 Task: Add Sprouts Bulk Hot Italian Pork Sausage No Antibiotics Ever Tray Pack to the cart.
Action: Mouse moved to (30, 136)
Screenshot: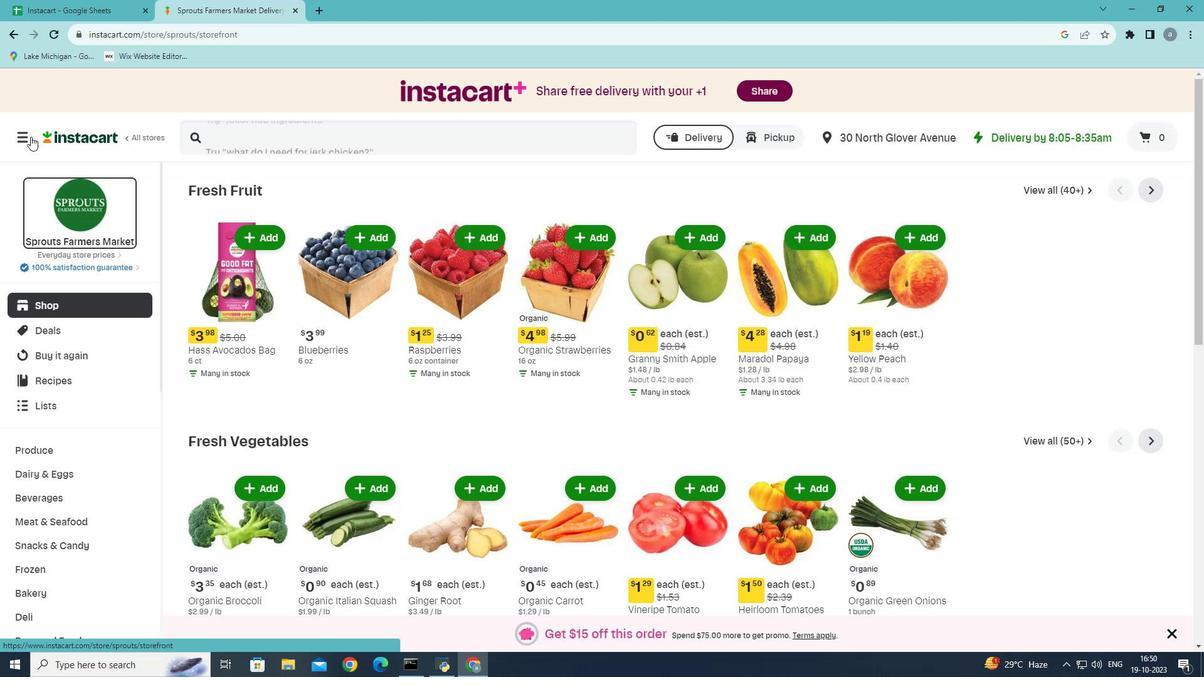 
Action: Mouse pressed left at (30, 136)
Screenshot: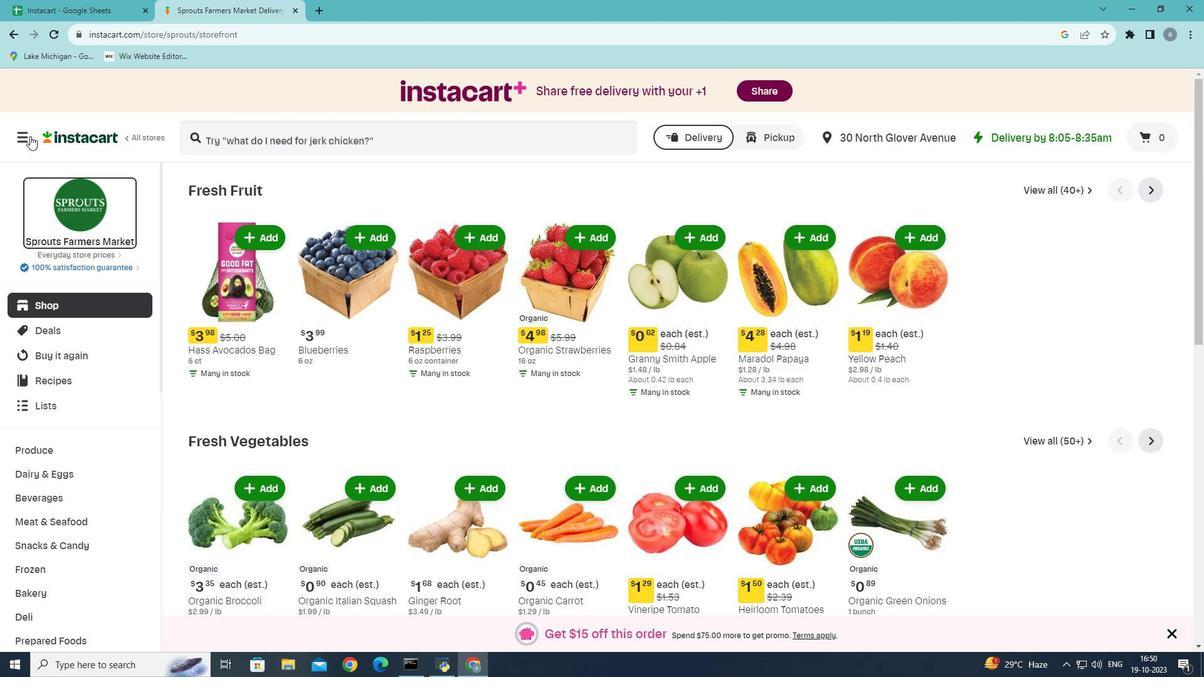 
Action: Mouse moved to (60, 360)
Screenshot: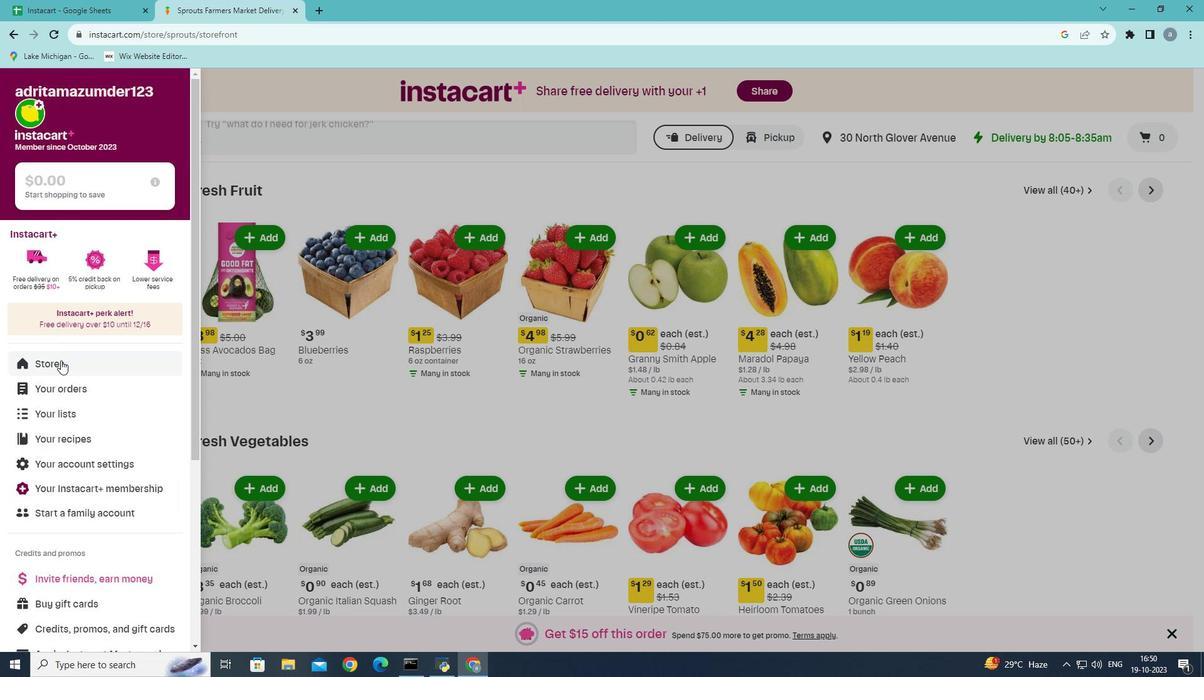 
Action: Mouse pressed left at (60, 360)
Screenshot: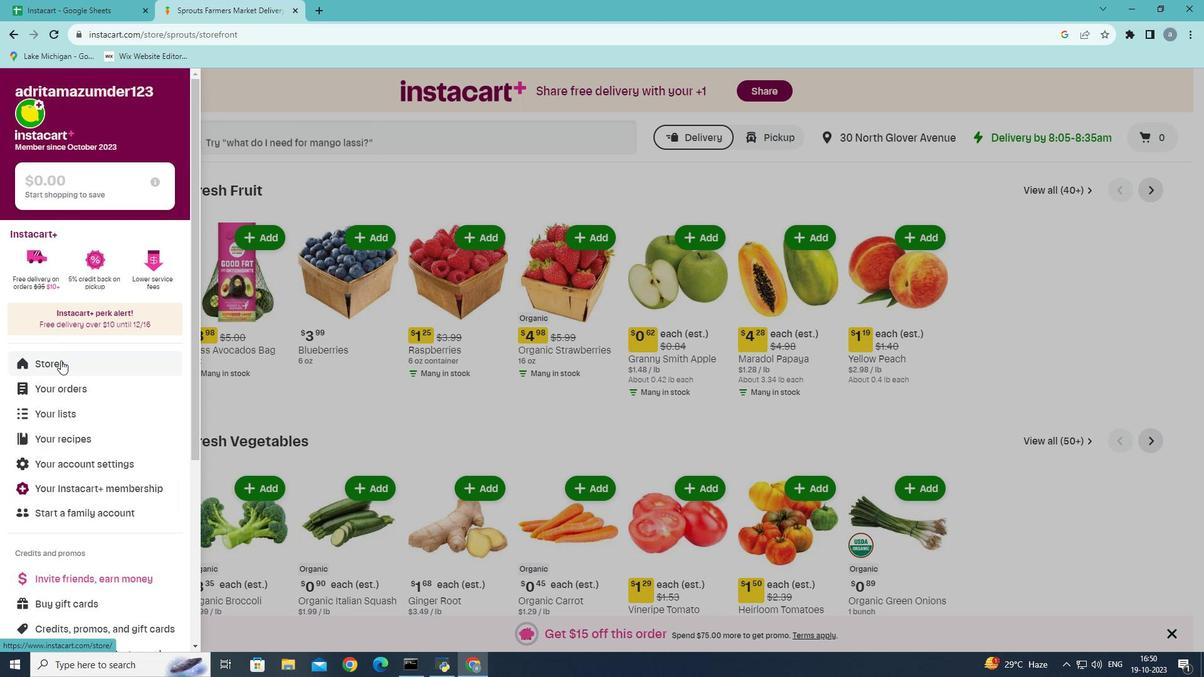 
Action: Mouse moved to (293, 152)
Screenshot: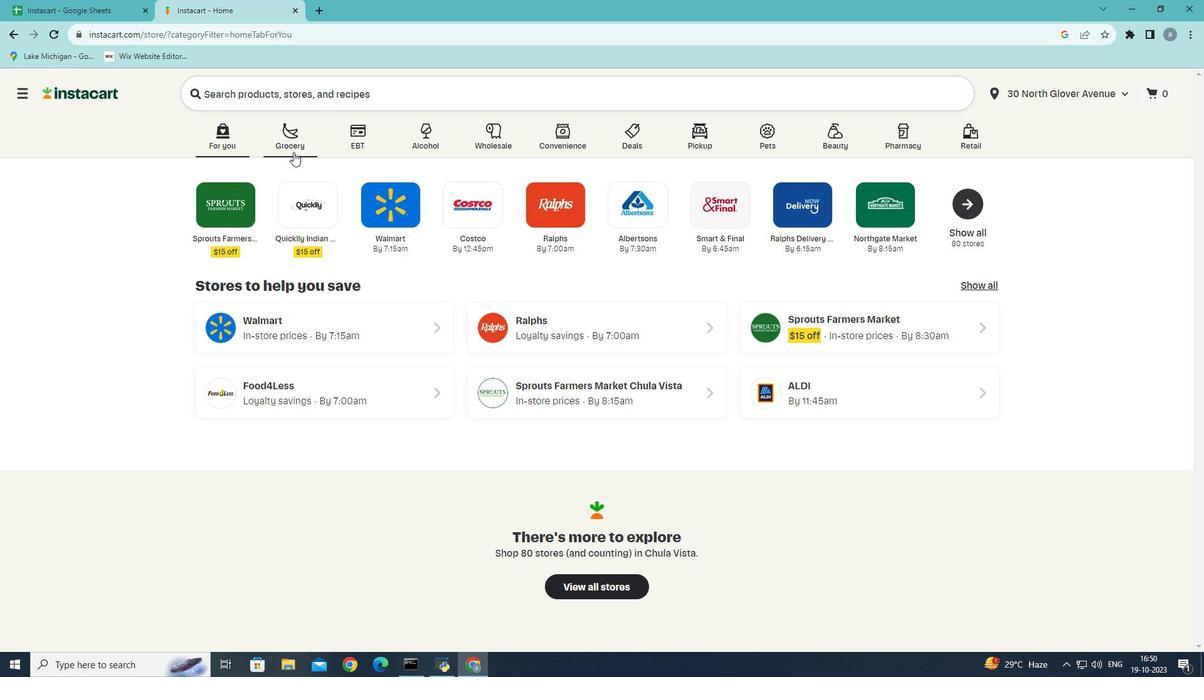 
Action: Mouse pressed left at (293, 152)
Screenshot: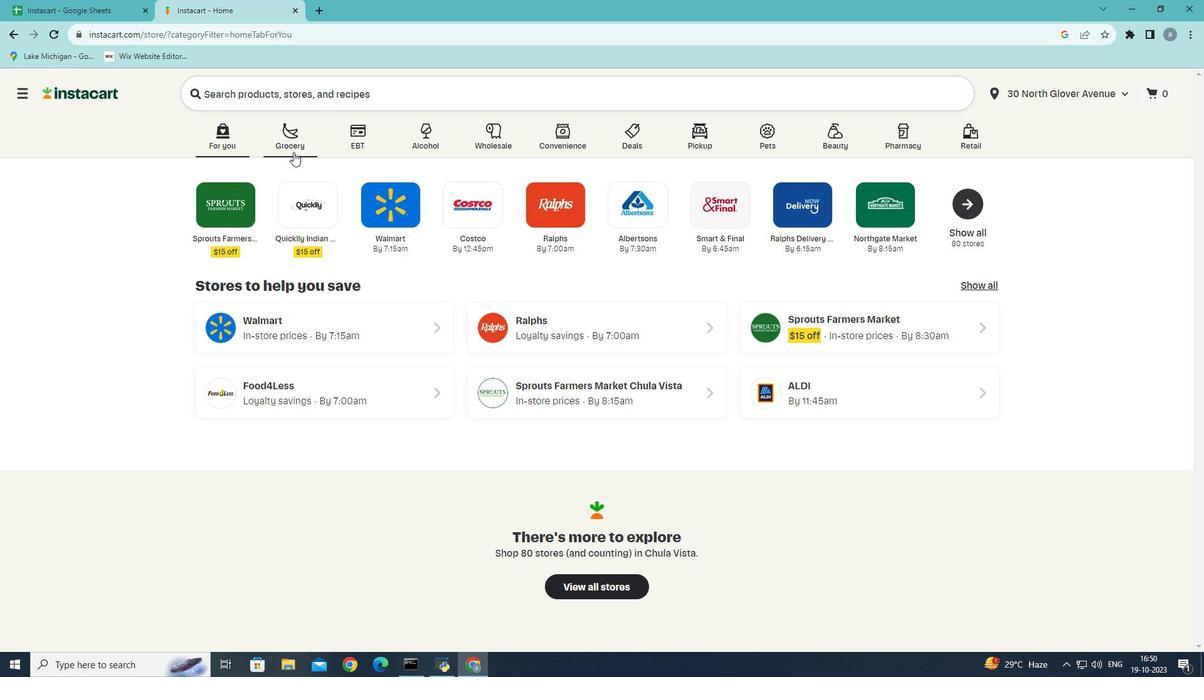 
Action: Mouse moved to (259, 366)
Screenshot: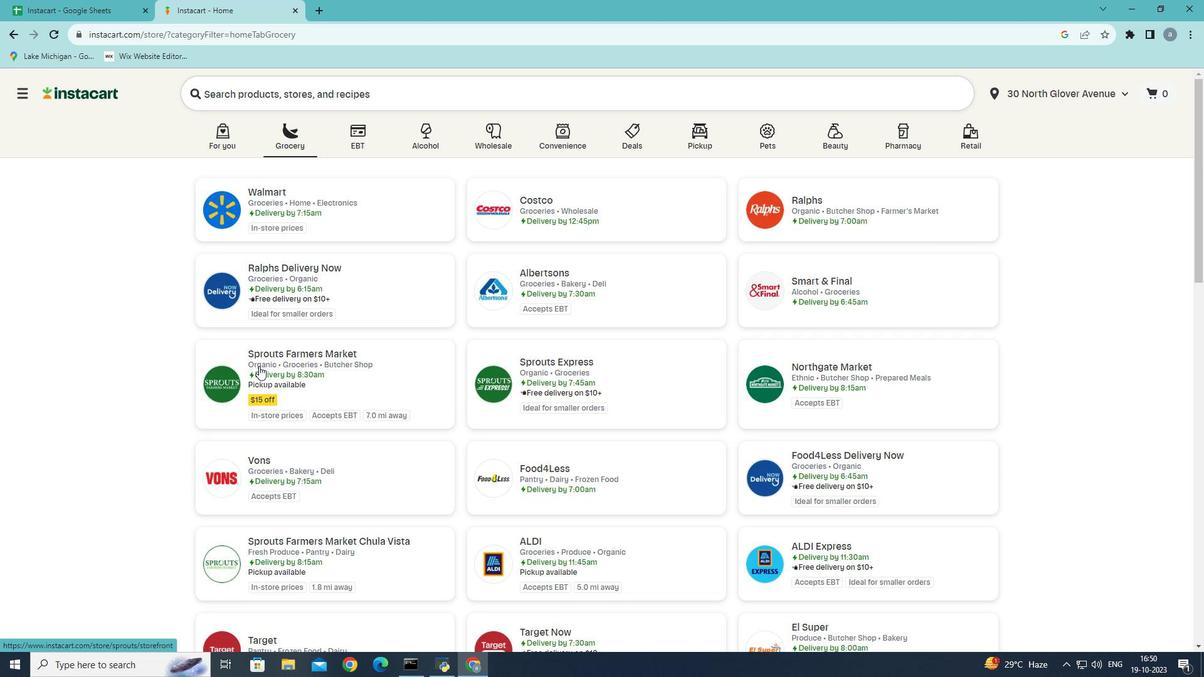 
Action: Mouse pressed left at (259, 366)
Screenshot: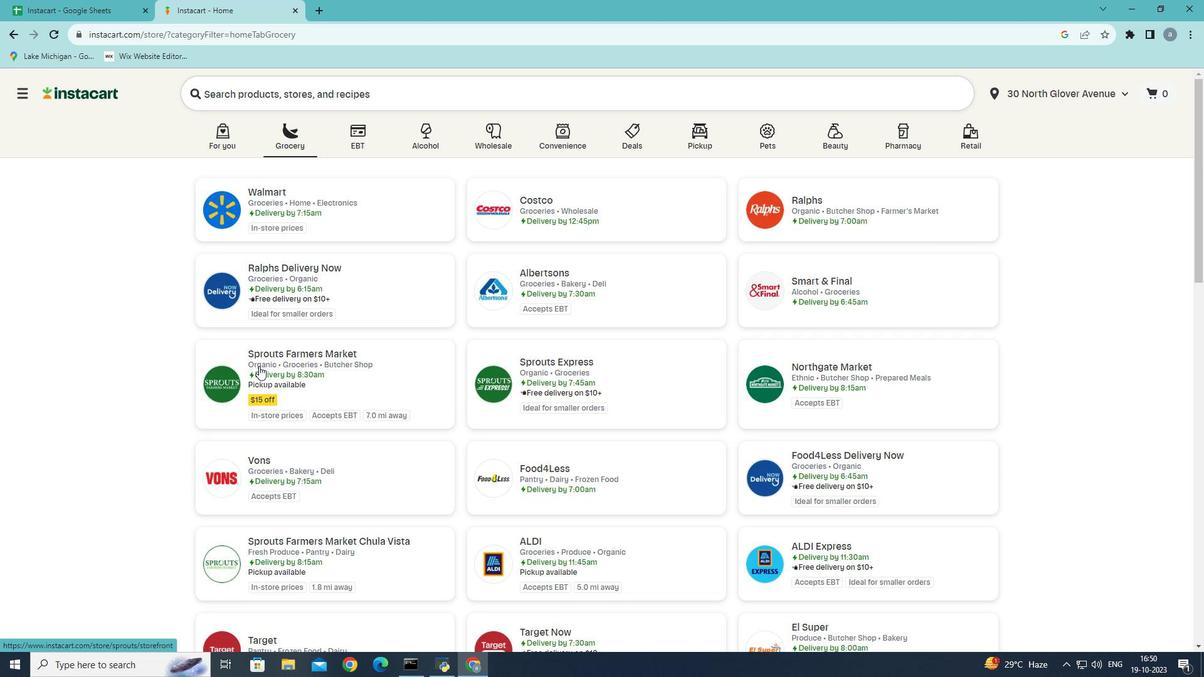 
Action: Mouse moved to (50, 518)
Screenshot: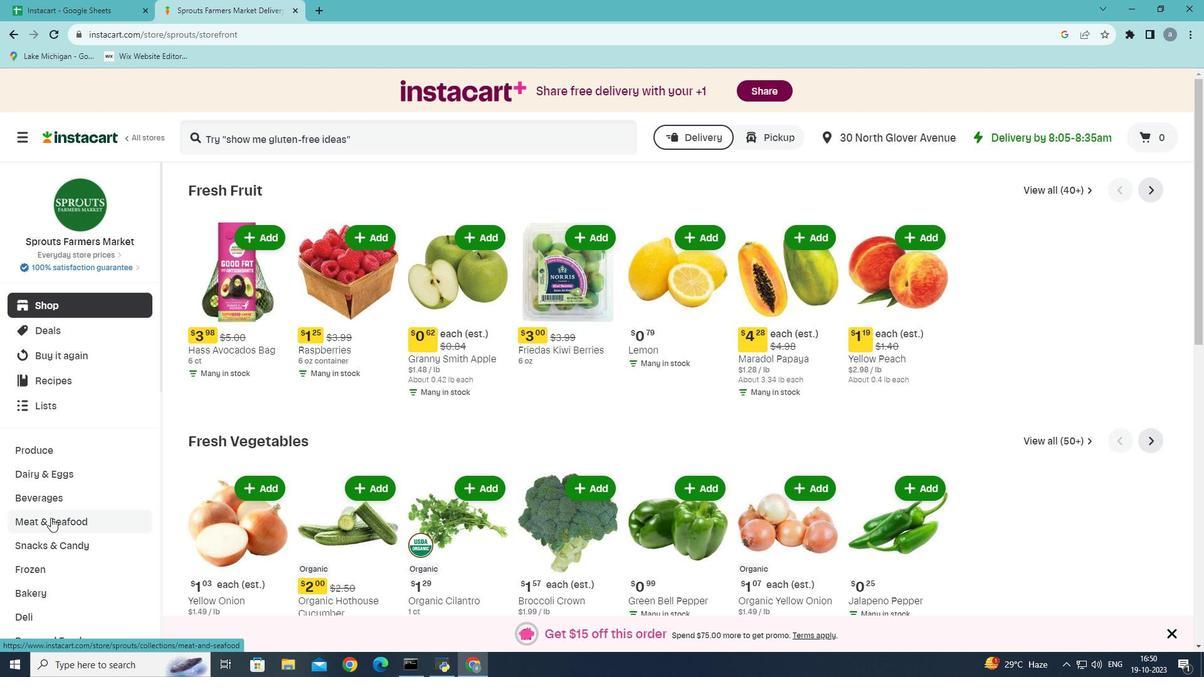 
Action: Mouse pressed left at (50, 518)
Screenshot: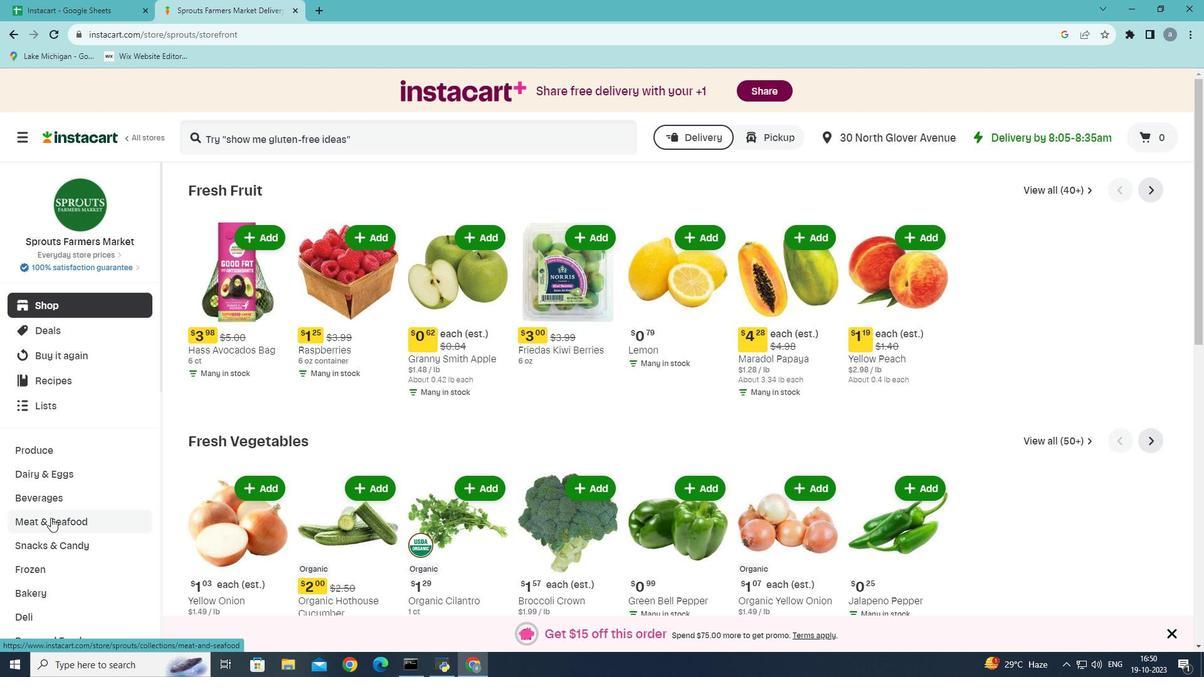 
Action: Mouse moved to (640, 222)
Screenshot: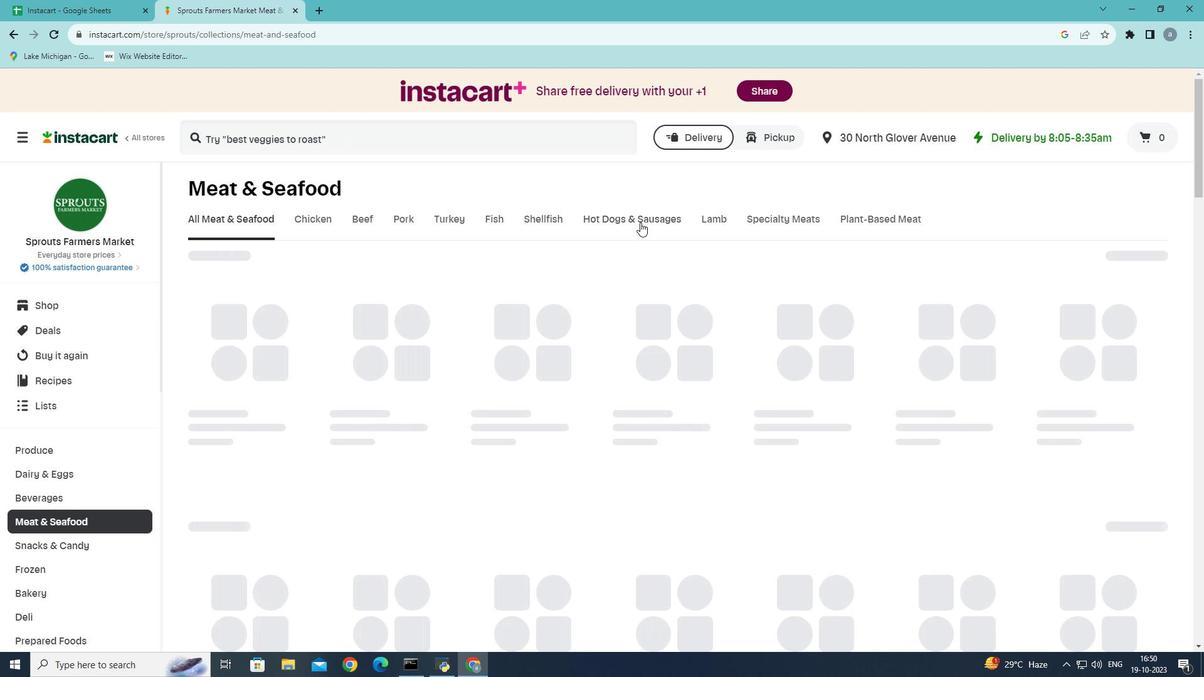 
Action: Mouse pressed left at (640, 222)
Screenshot: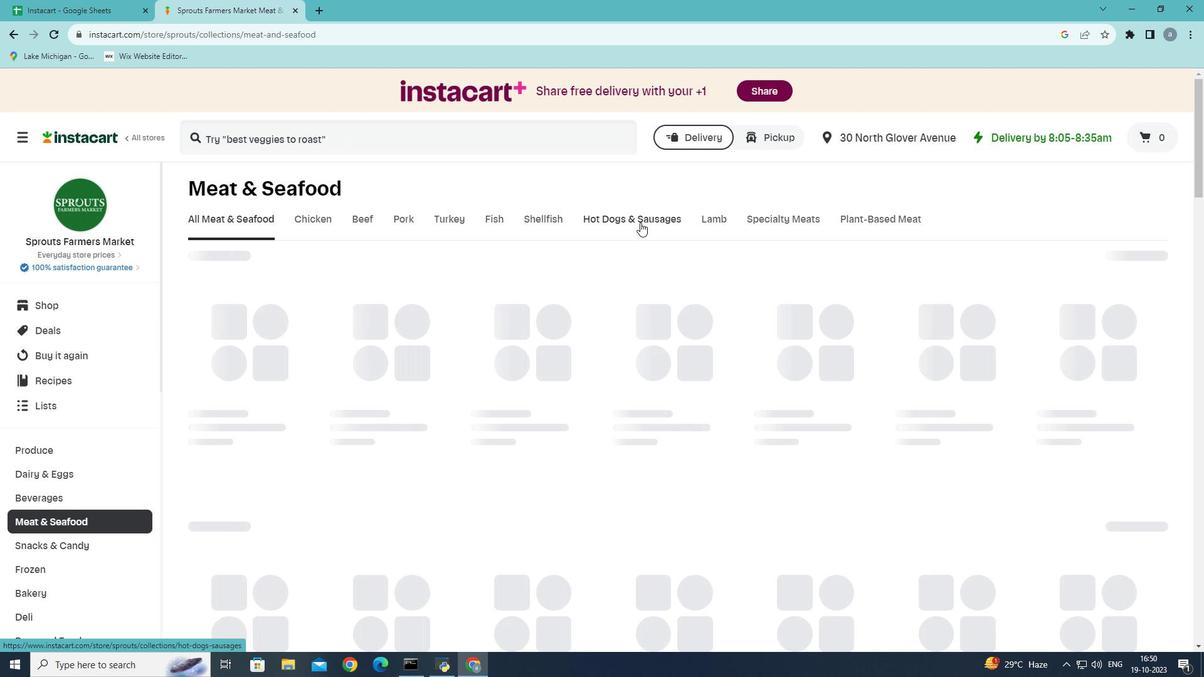 
Action: Mouse moved to (277, 272)
Screenshot: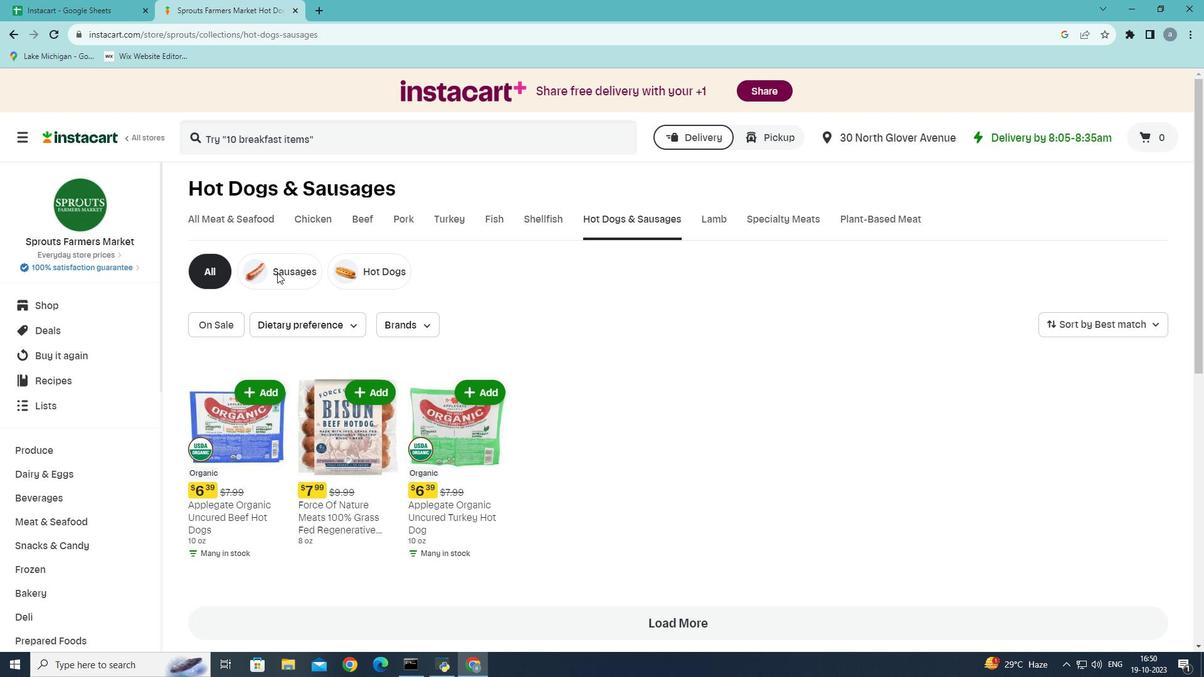 
Action: Mouse pressed left at (277, 272)
Screenshot: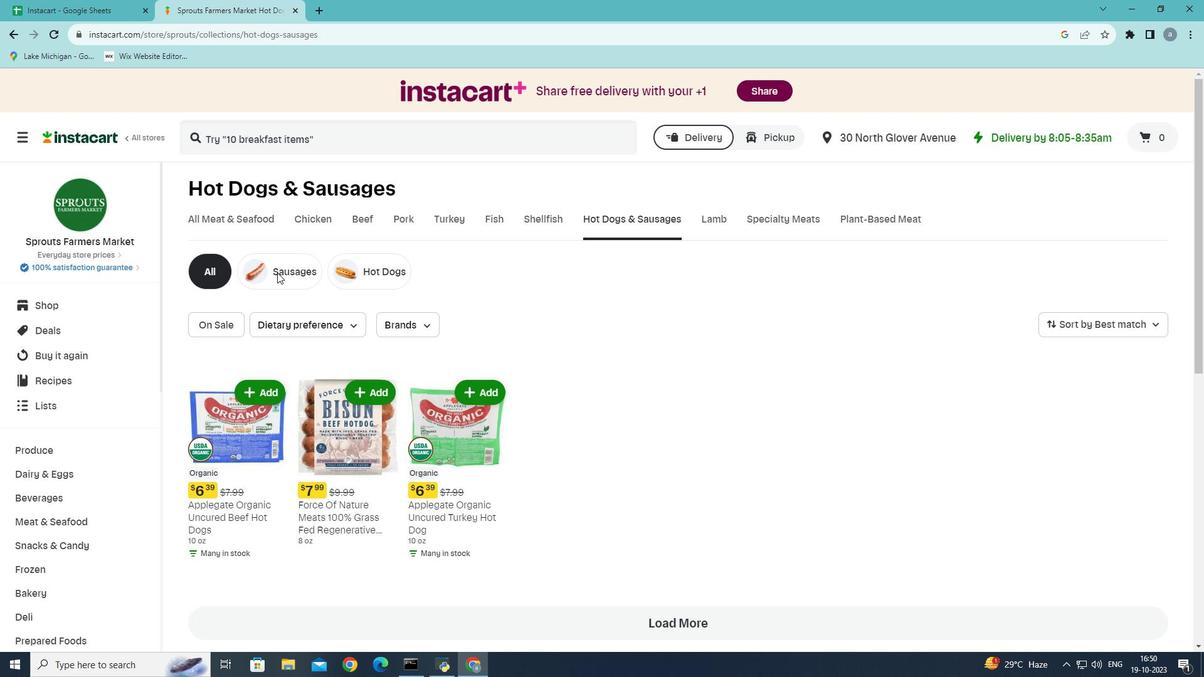 
Action: Mouse moved to (518, 361)
Screenshot: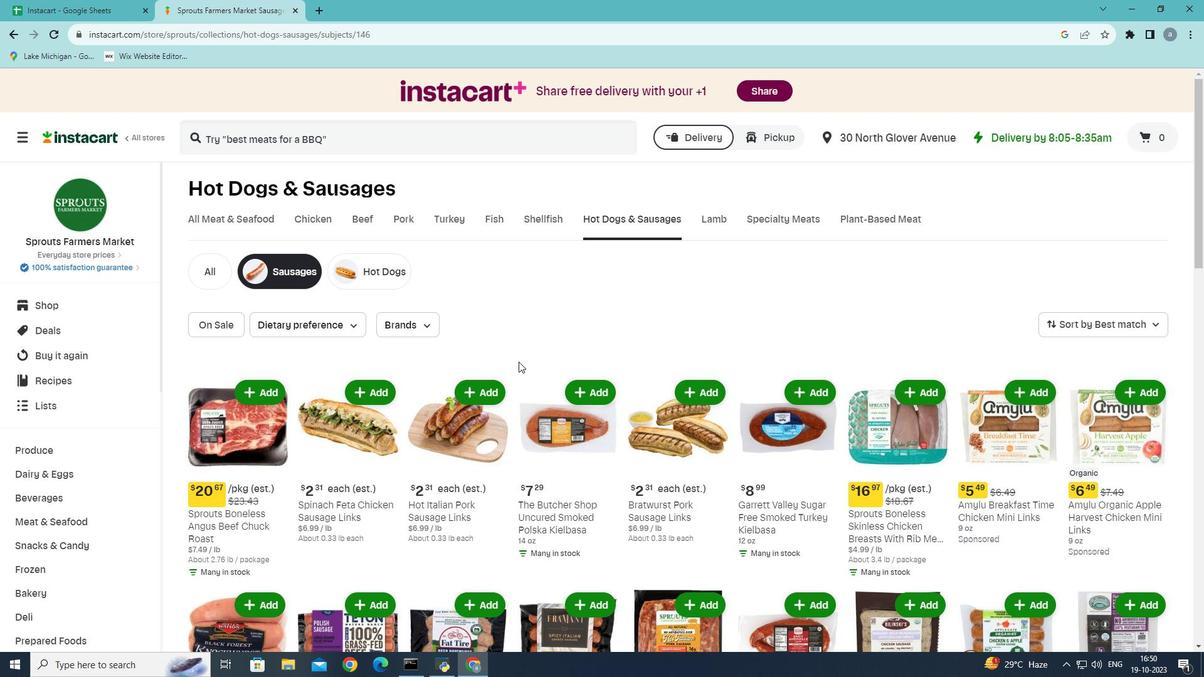 
Action: Mouse scrolled (518, 361) with delta (0, 0)
Screenshot: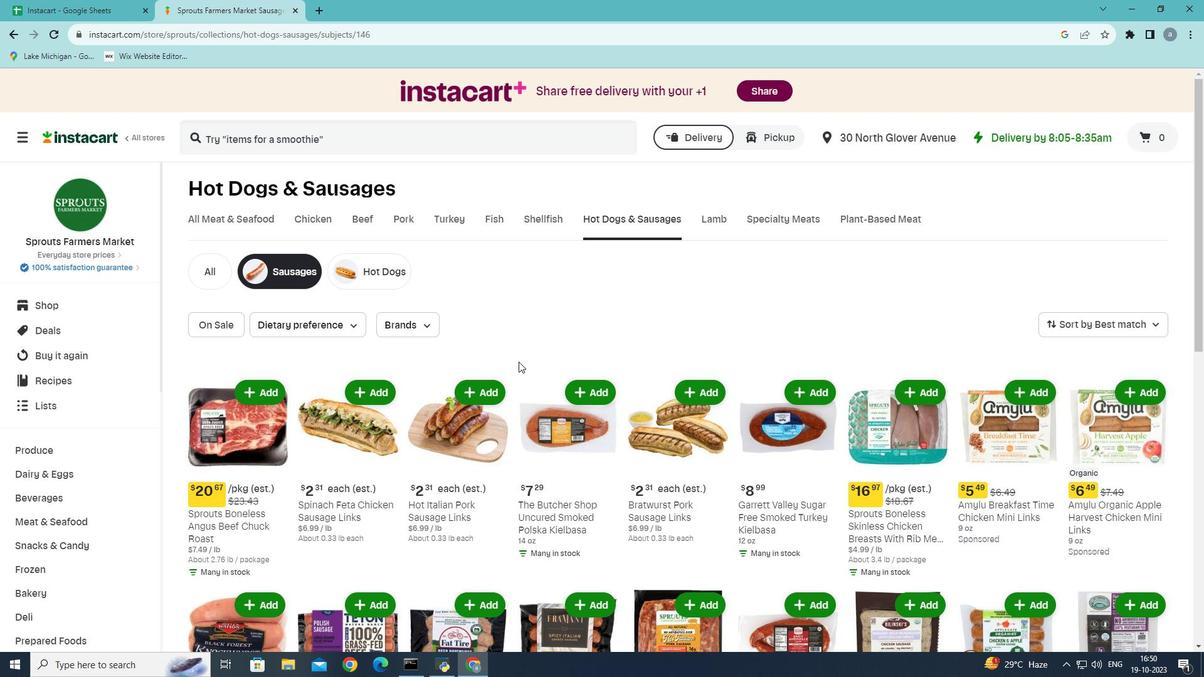 
Action: Mouse moved to (567, 365)
Screenshot: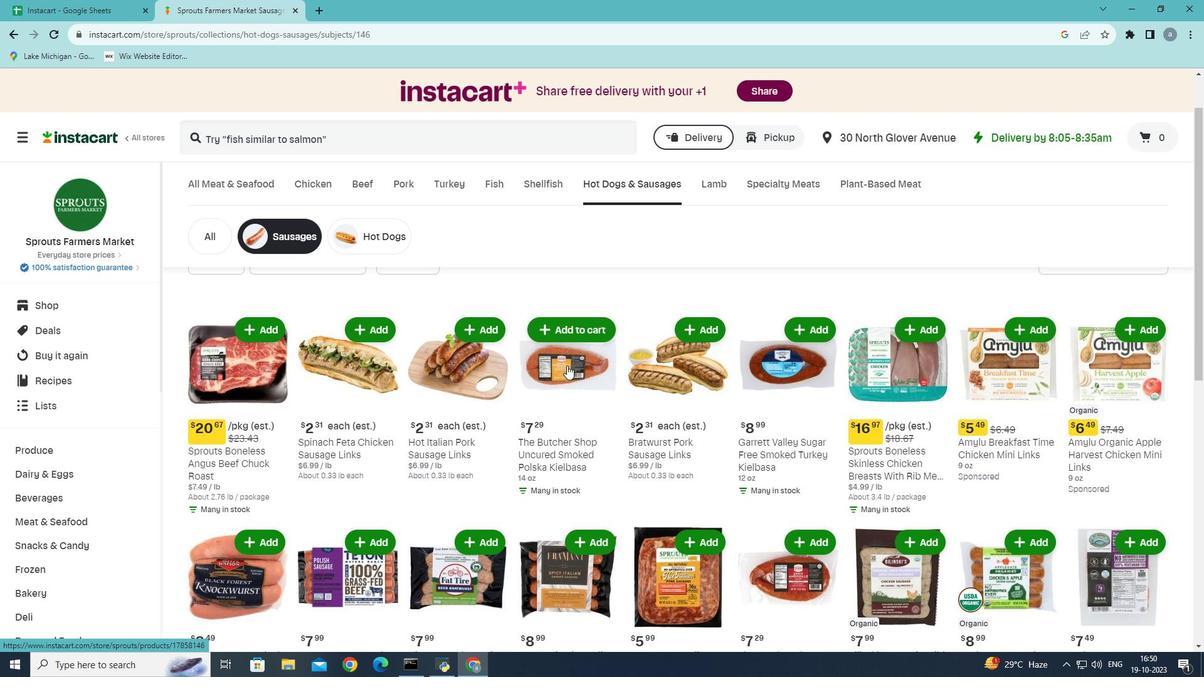 
Action: Mouse scrolled (567, 365) with delta (0, 0)
Screenshot: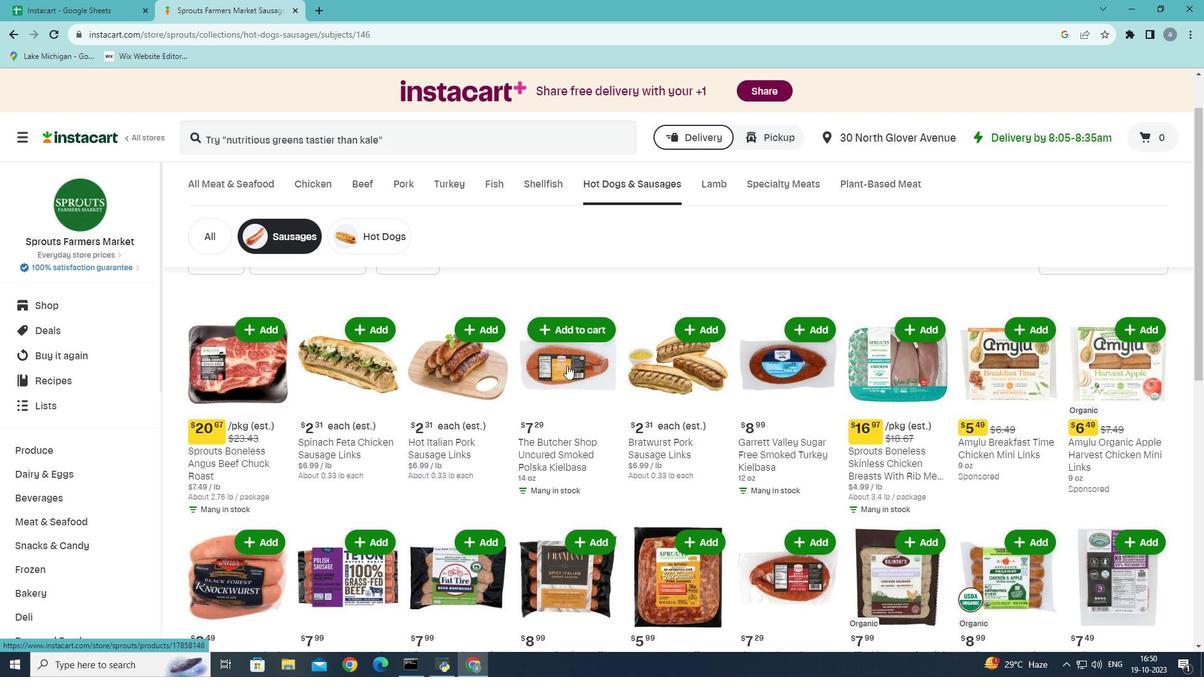 
Action: Mouse scrolled (567, 365) with delta (0, 0)
Screenshot: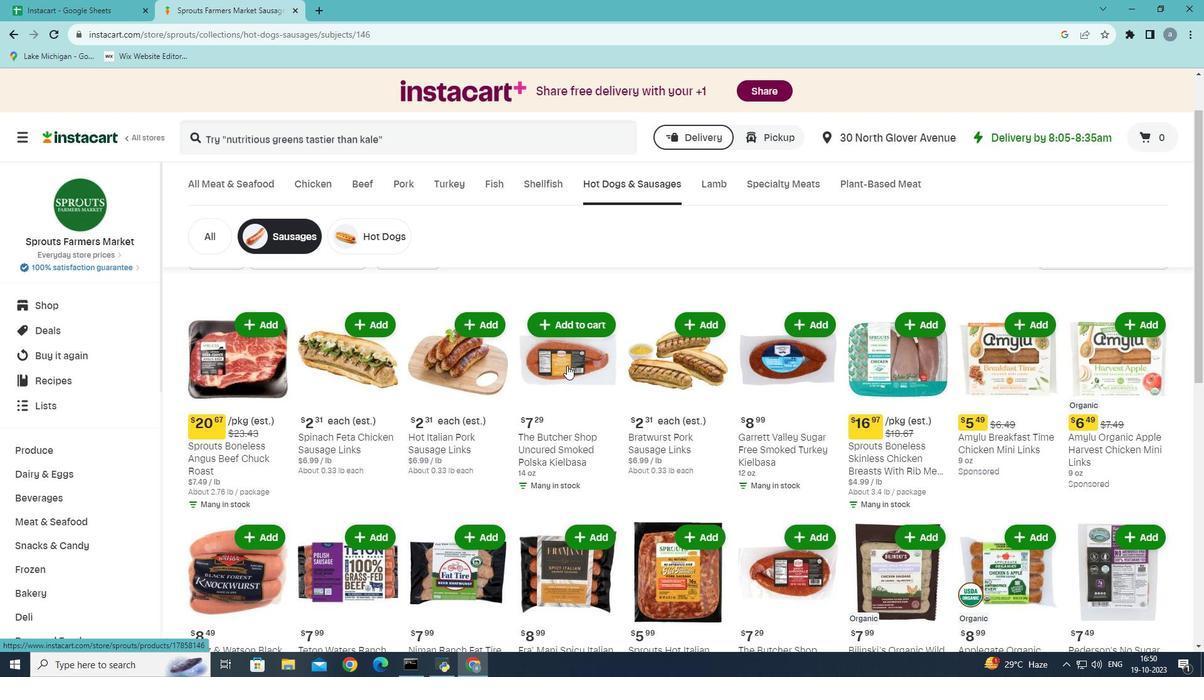 
Action: Mouse scrolled (567, 365) with delta (0, 0)
Screenshot: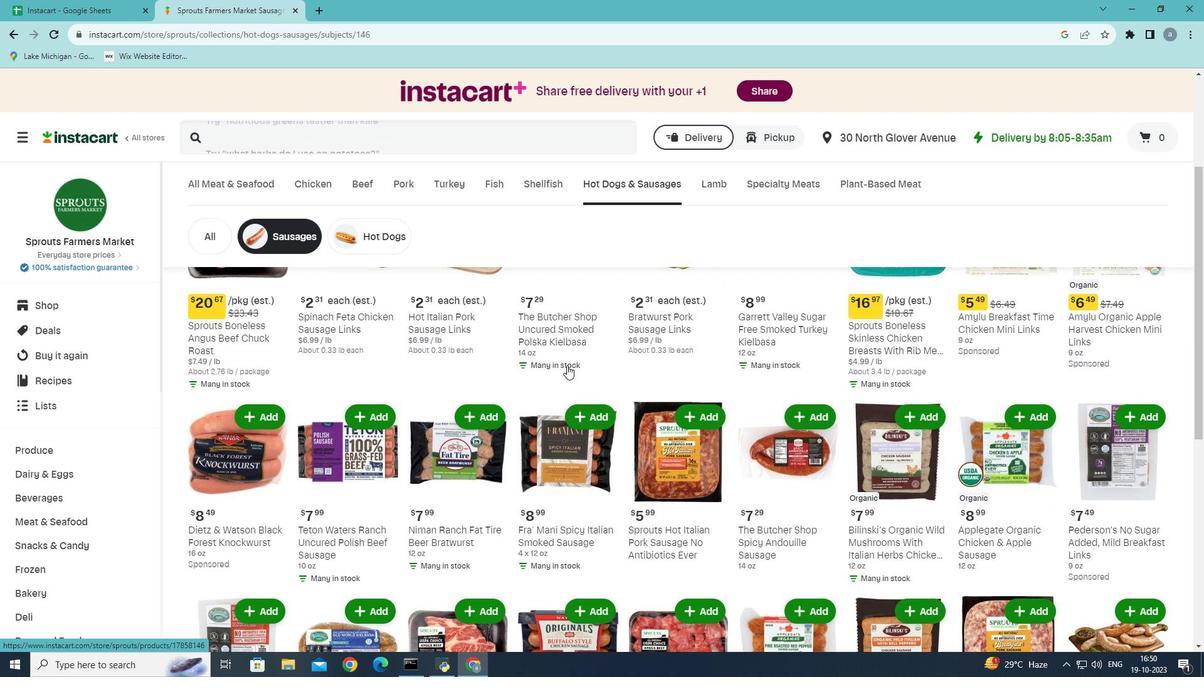
Action: Mouse moved to (697, 360)
Screenshot: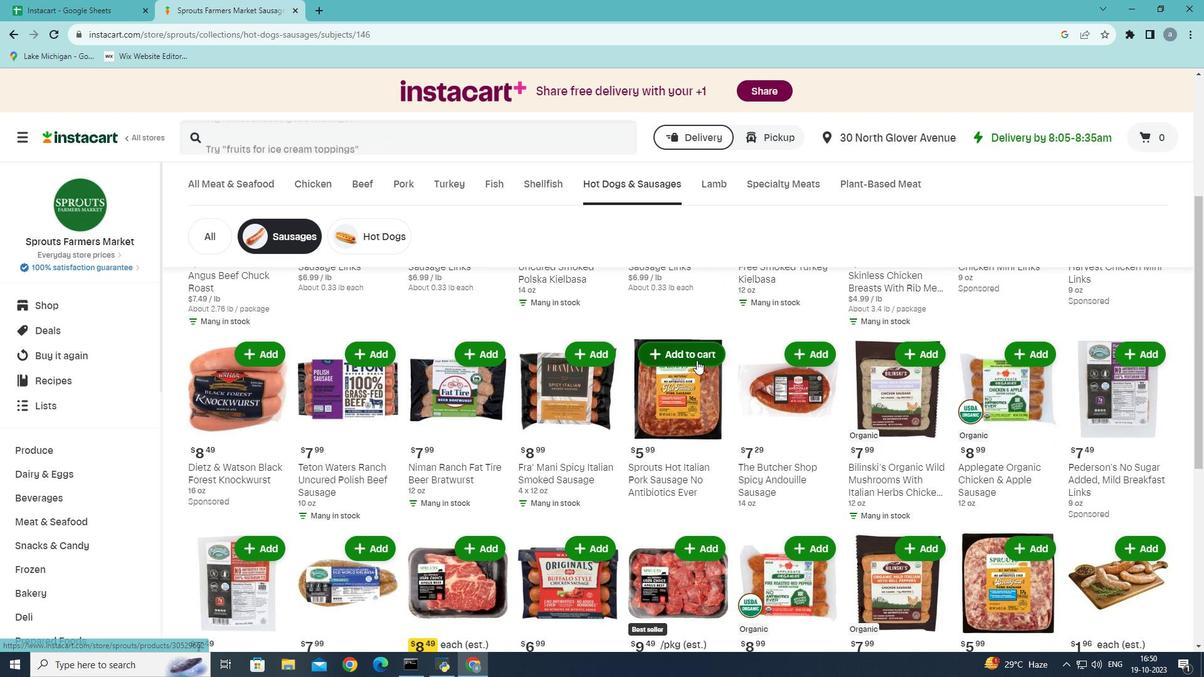 
Action: Mouse pressed left at (697, 360)
Screenshot: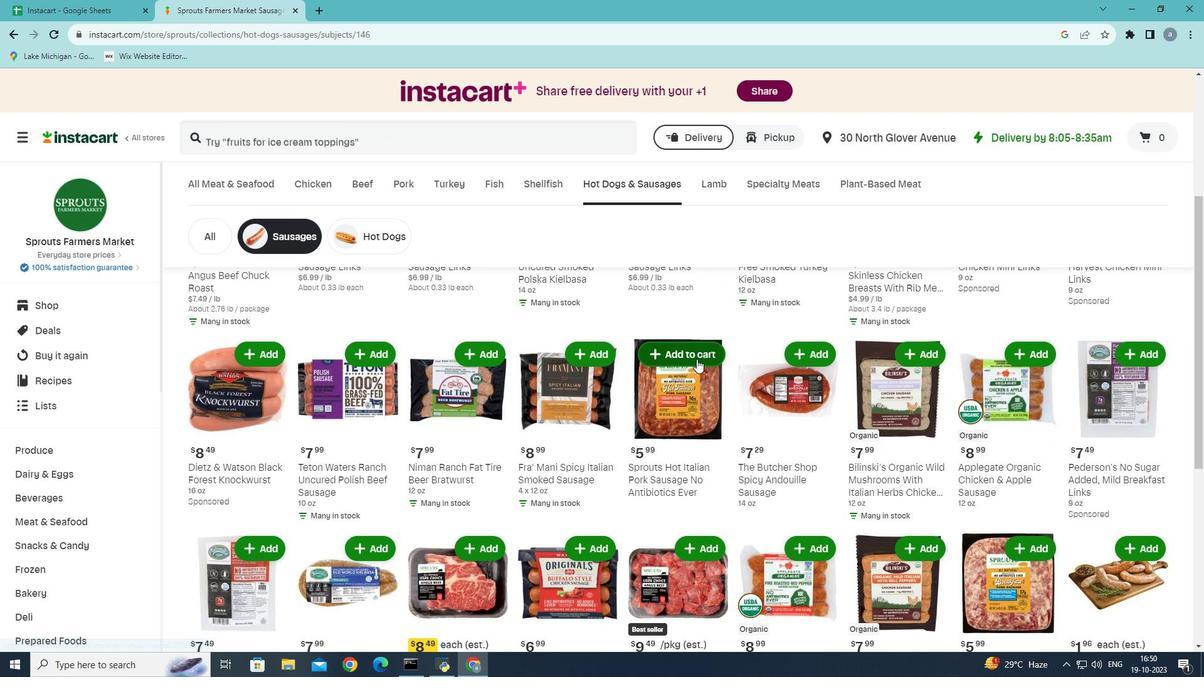 
Action: Mouse moved to (697, 359)
Screenshot: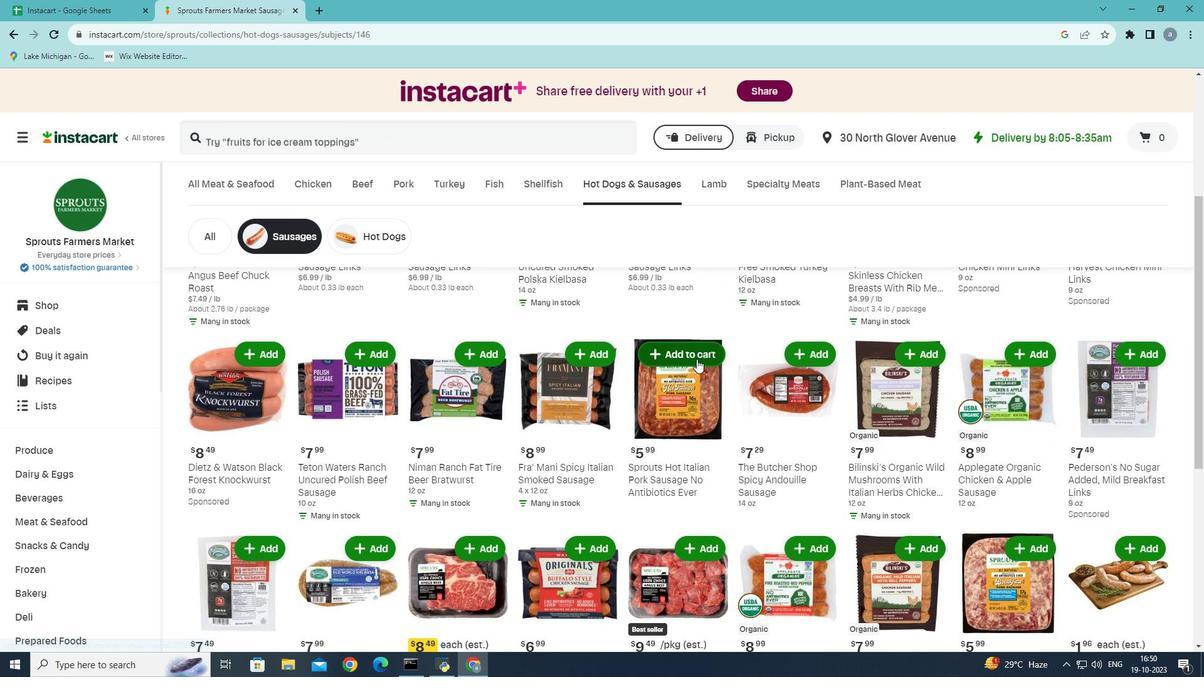 
